 Task: Create a section Sonic Splash and in the section, add a milestone Service-oriented architecture (SOA) implementation in the project ComposePro
Action: Mouse moved to (1165, 204)
Screenshot: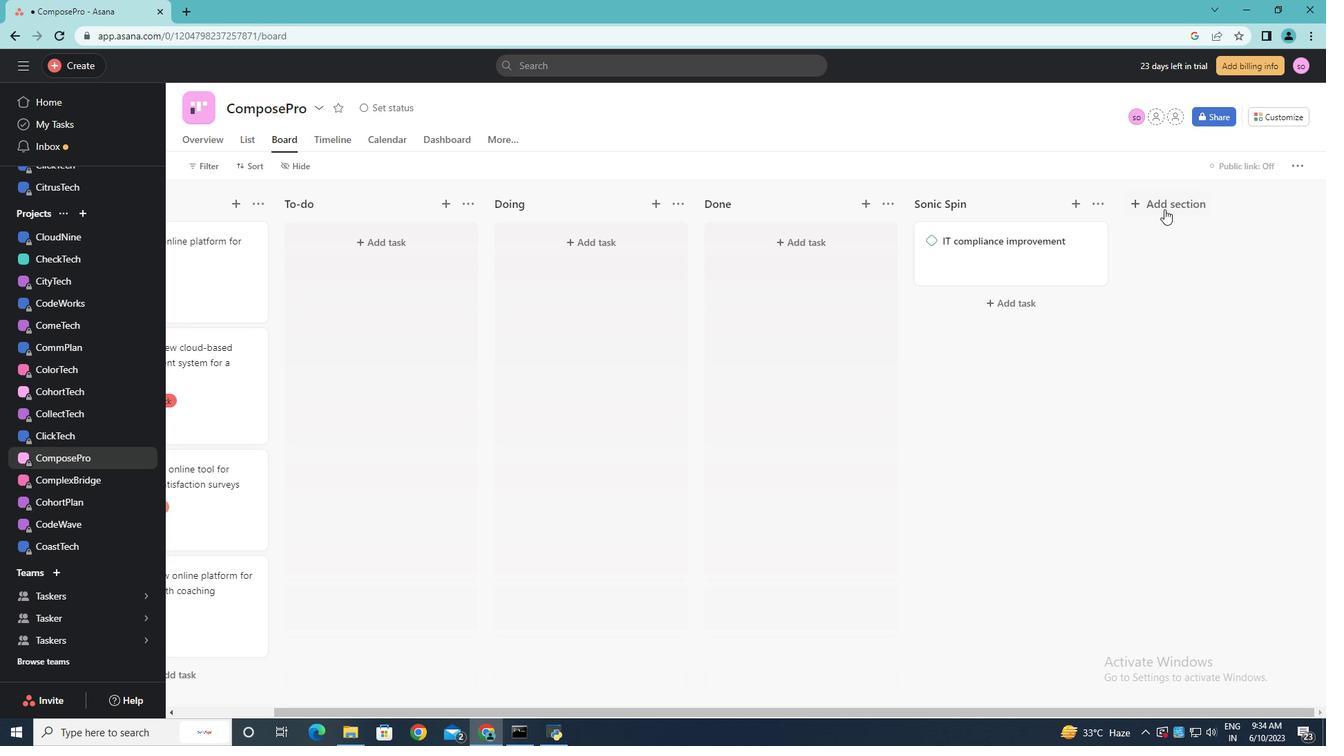 
Action: Mouse pressed left at (1165, 204)
Screenshot: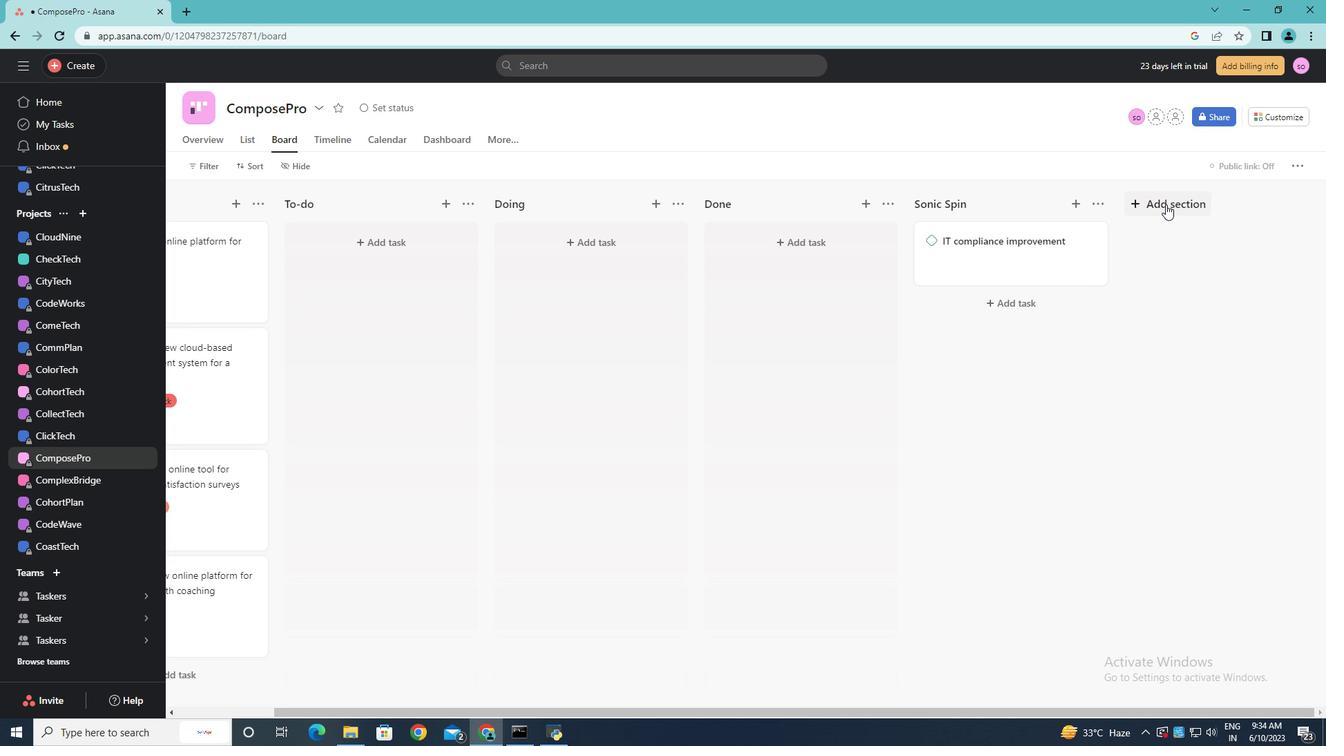
Action: Key pressed <Key.shift><Key.shift><Key.shift><Key.shift><Key.shift>Sonic<Key.space><Key.shift>Splash
Screenshot: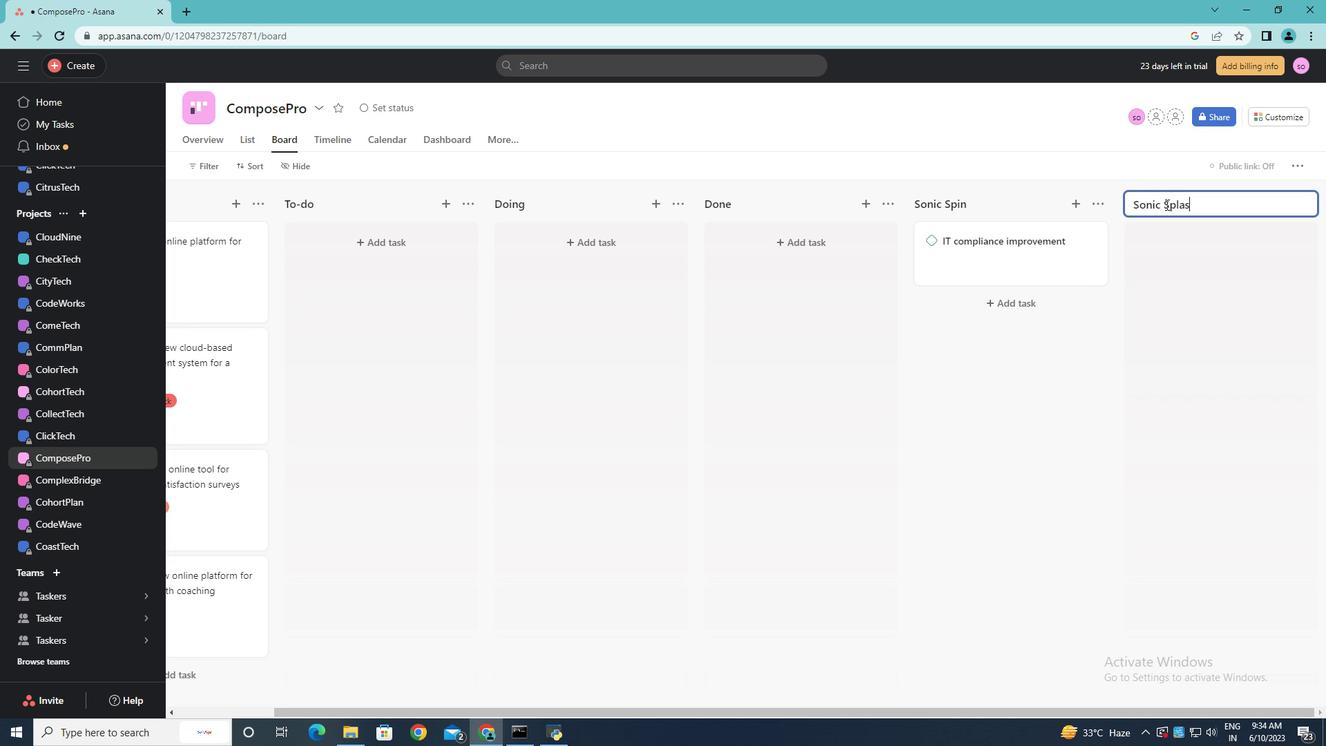 
Action: Mouse moved to (1207, 251)
Screenshot: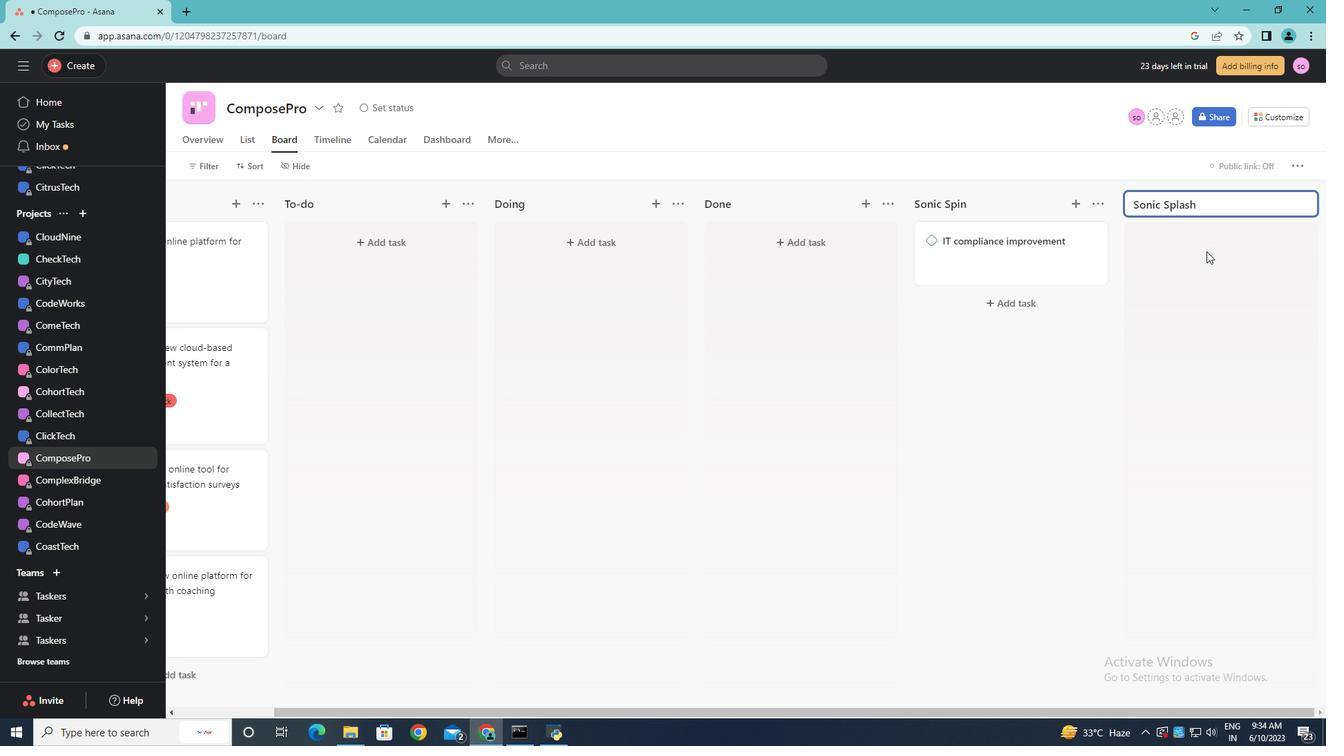 
Action: Key pressed <Key.enter>
Screenshot: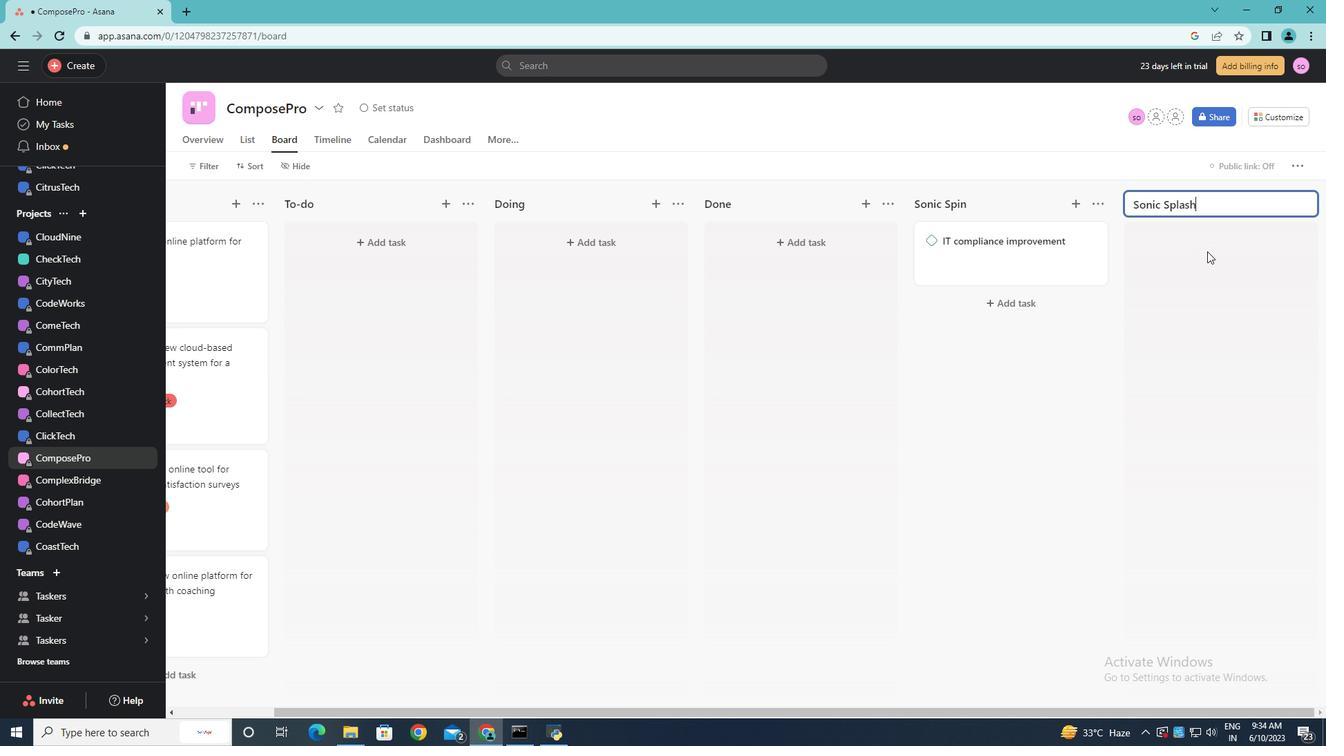 
Action: Mouse moved to (1014, 241)
Screenshot: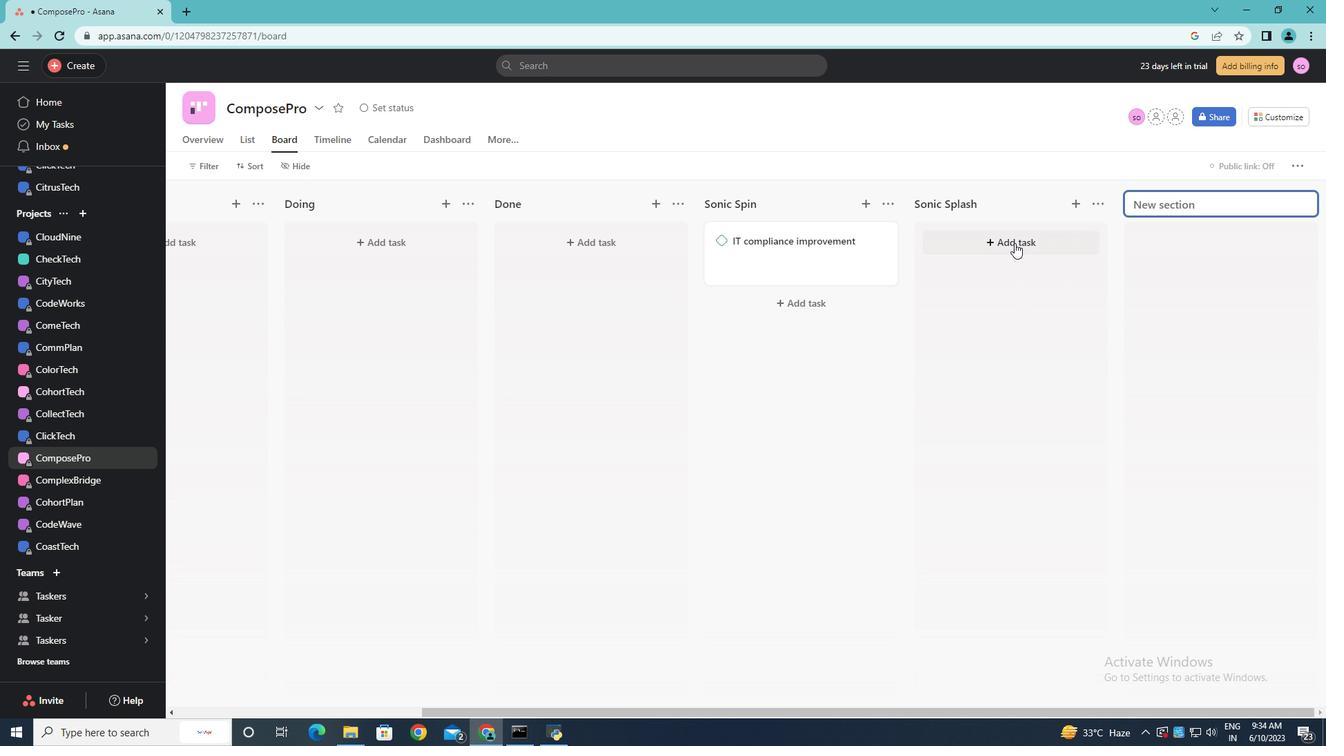 
Action: Mouse pressed left at (1014, 241)
Screenshot: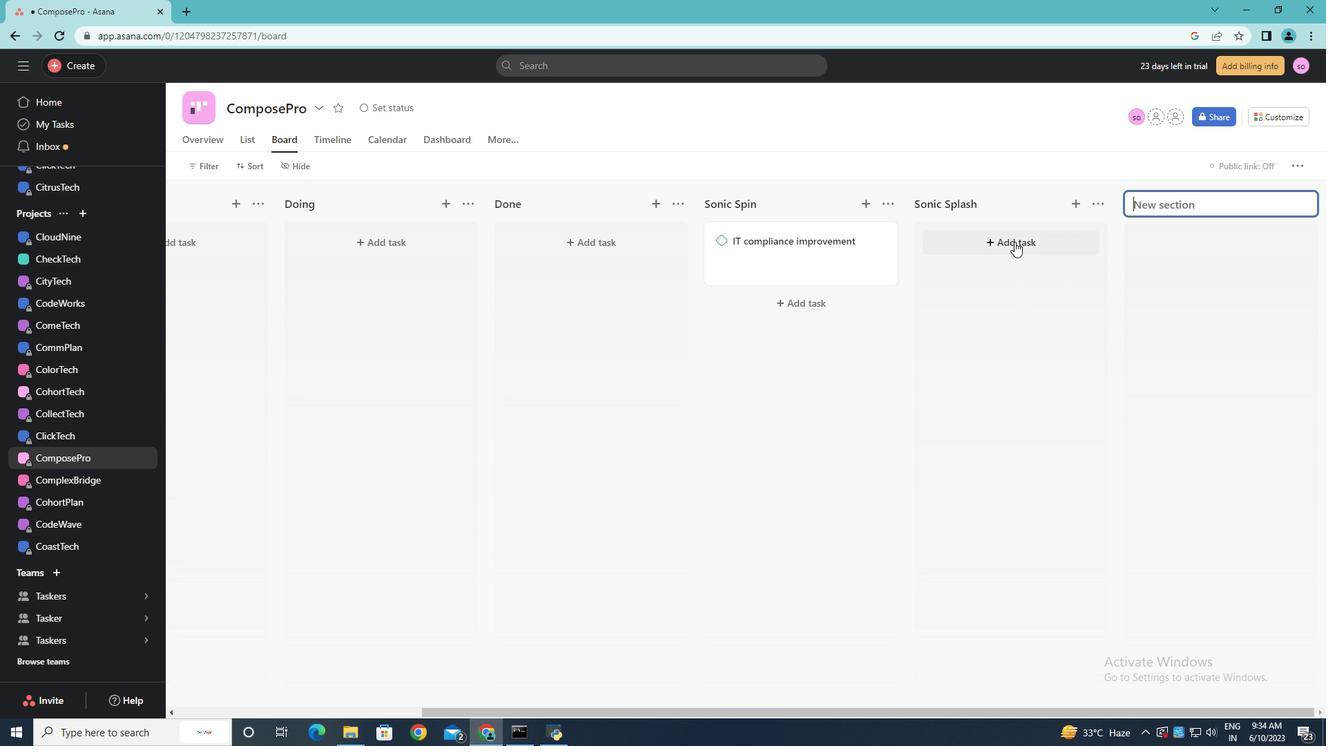 
Action: Key pressed <Key.shift><Key.shift><Key.shift><Key.shift>Service-oriented<Key.space>architecture<Key.space><Key.shift><Key.shift><Key.shift><Key.shift><Key.shift><Key.shift><Key.shift><Key.shift><Key.shift><Key.shift><Key.shift><Key.shift>(SOA)
Screenshot: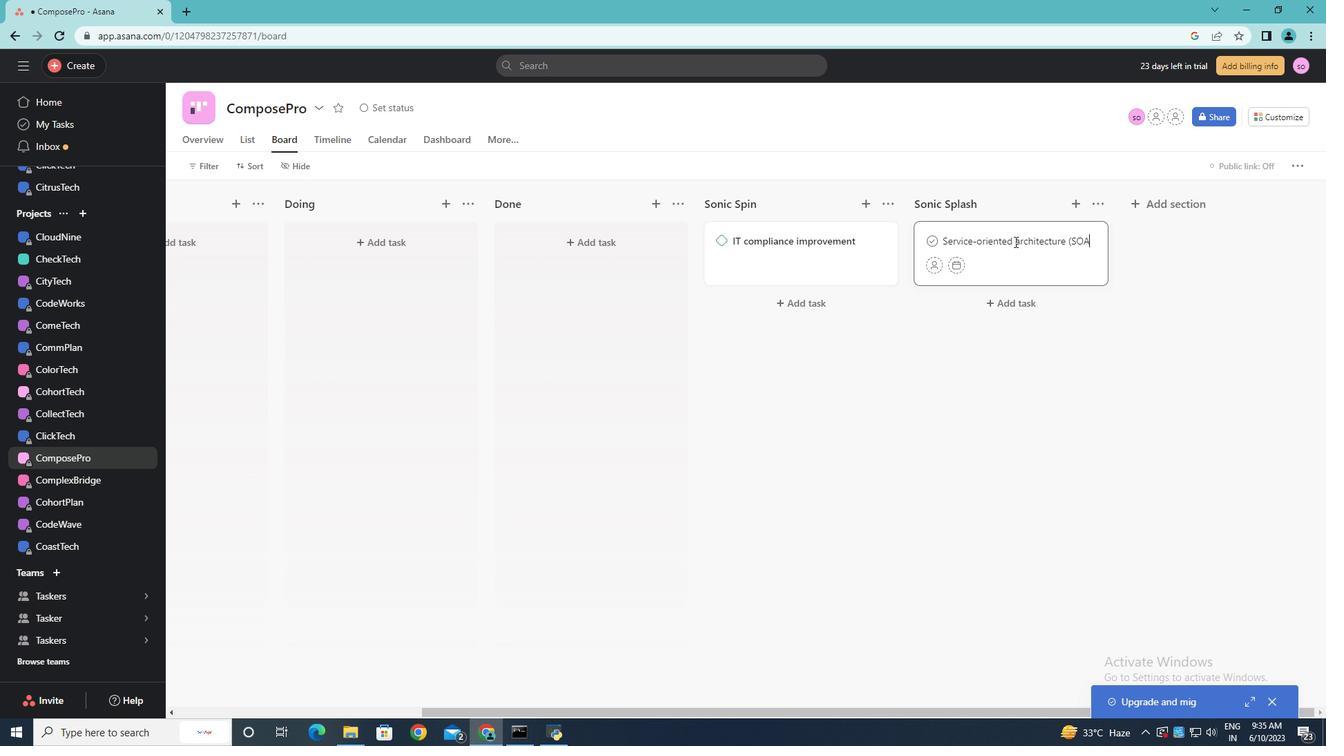 
Action: Mouse moved to (1188, 251)
Screenshot: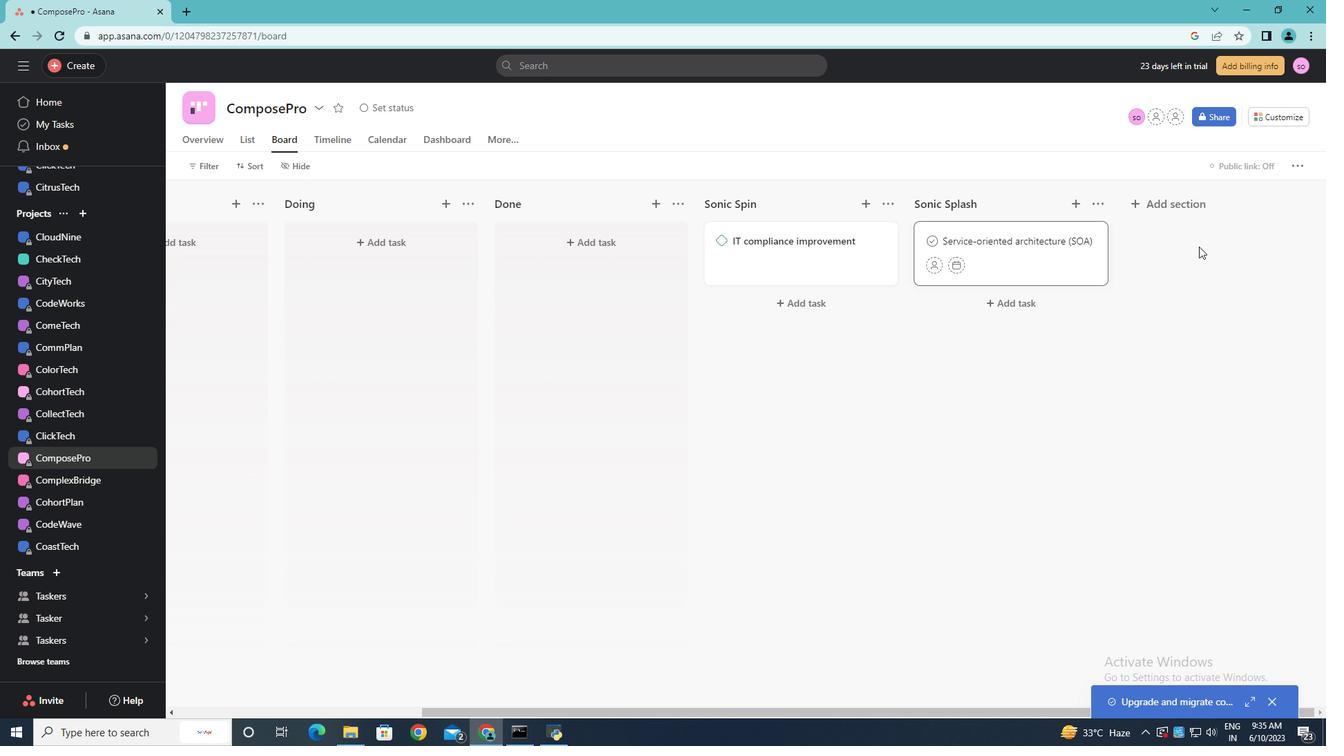 
Action: Key pressed <Key.shift>in<Key.backspace>mplamen<Key.backspace><Key.backspace><Key.backspace><Key.backspace>ementationm<Key.backspace>
Screenshot: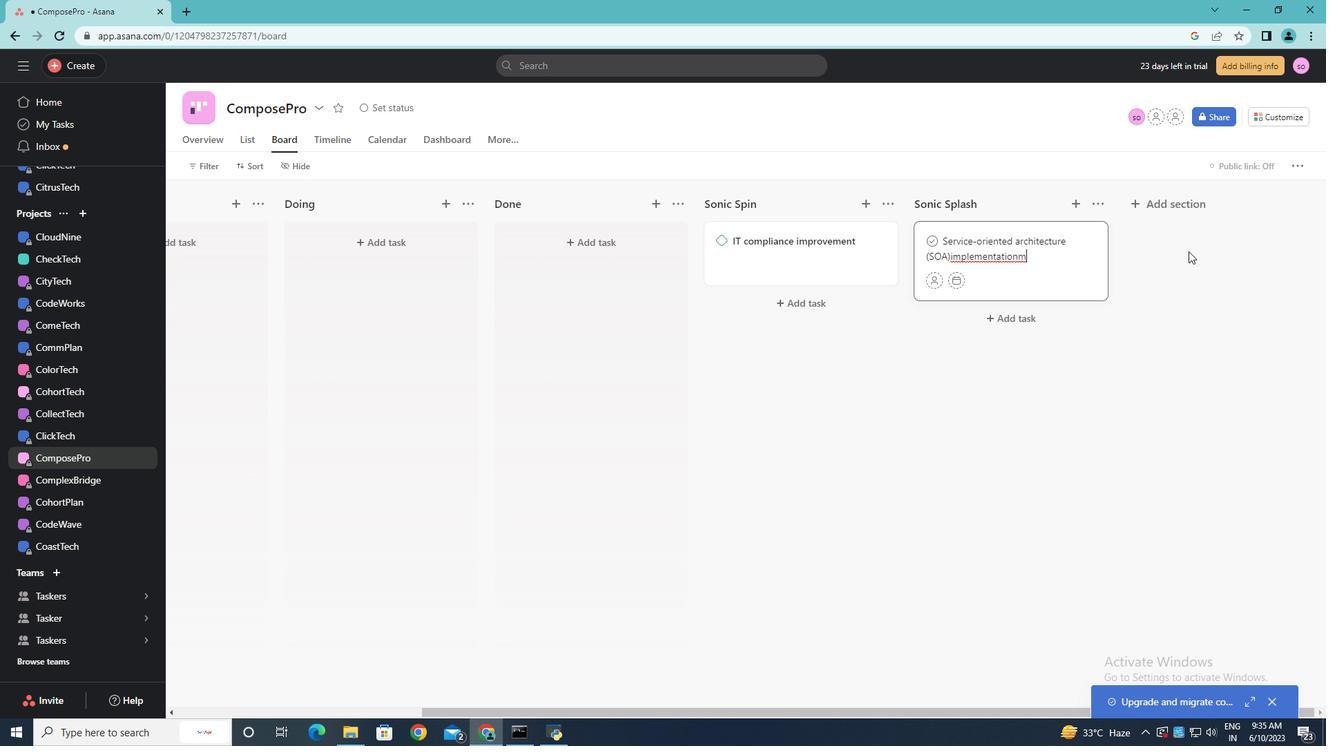 
Action: Mouse moved to (1186, 252)
Screenshot: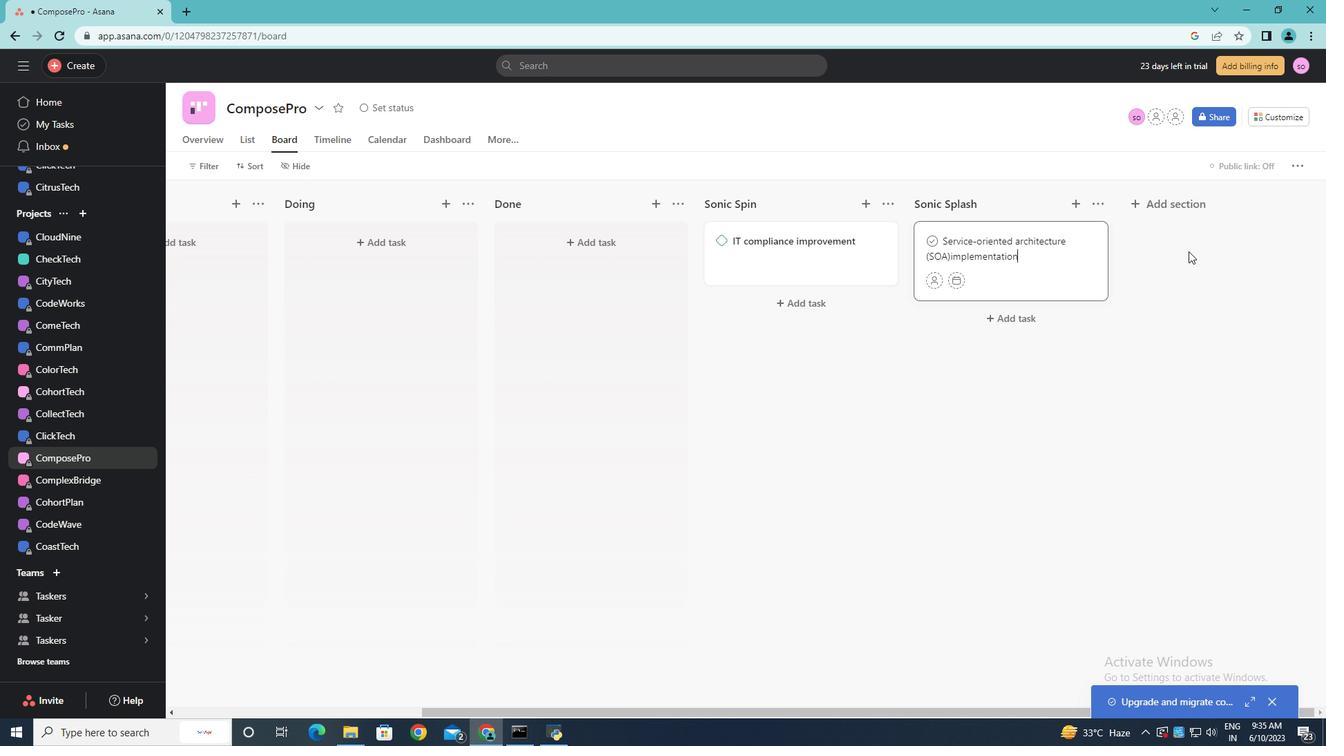 
Action: Key pressed <Key.enter>
Screenshot: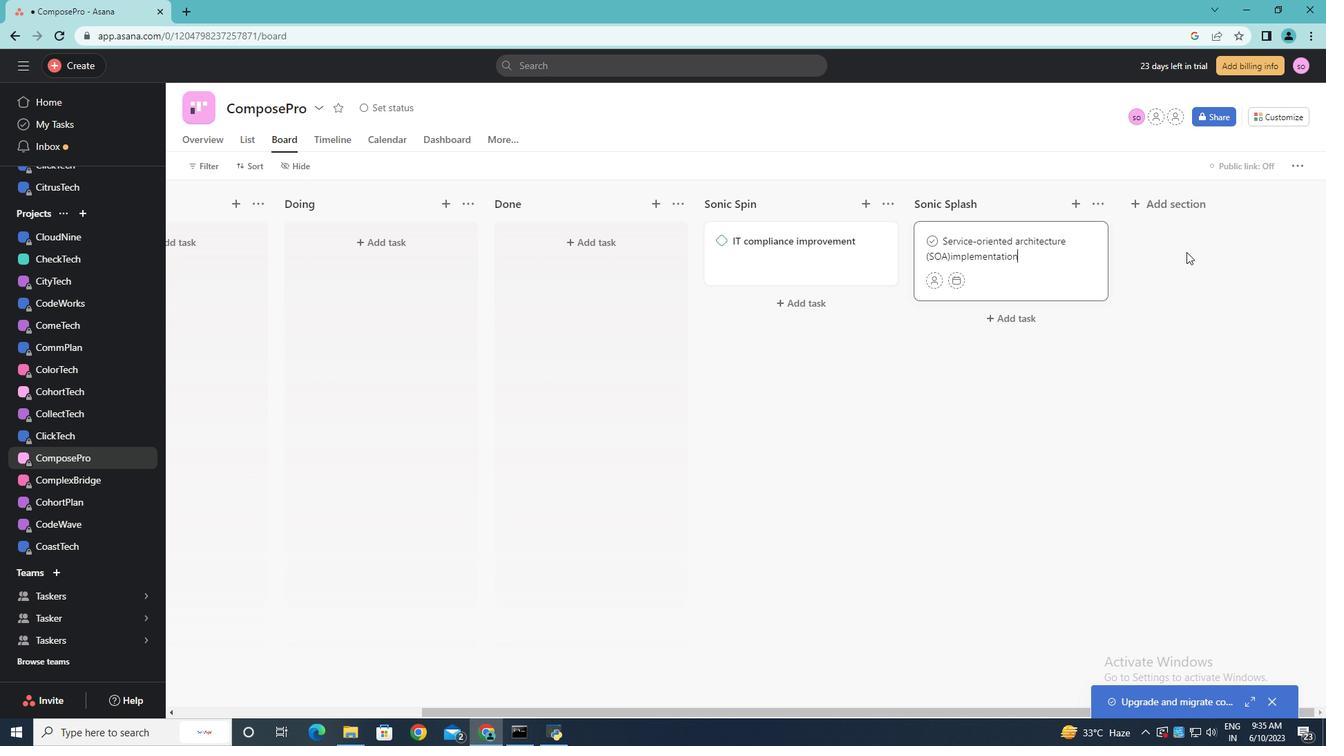 
Action: Mouse moved to (1086, 238)
Screenshot: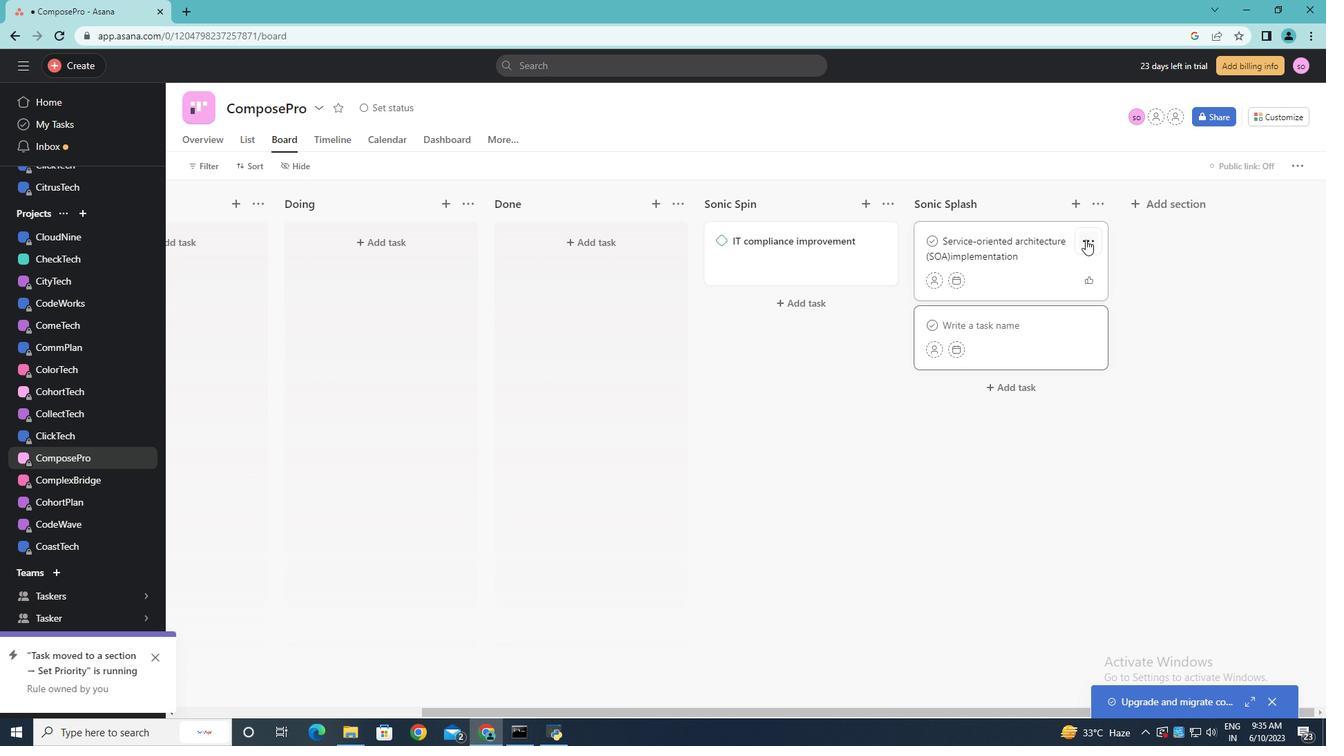 
Action: Mouse pressed left at (1086, 238)
Screenshot: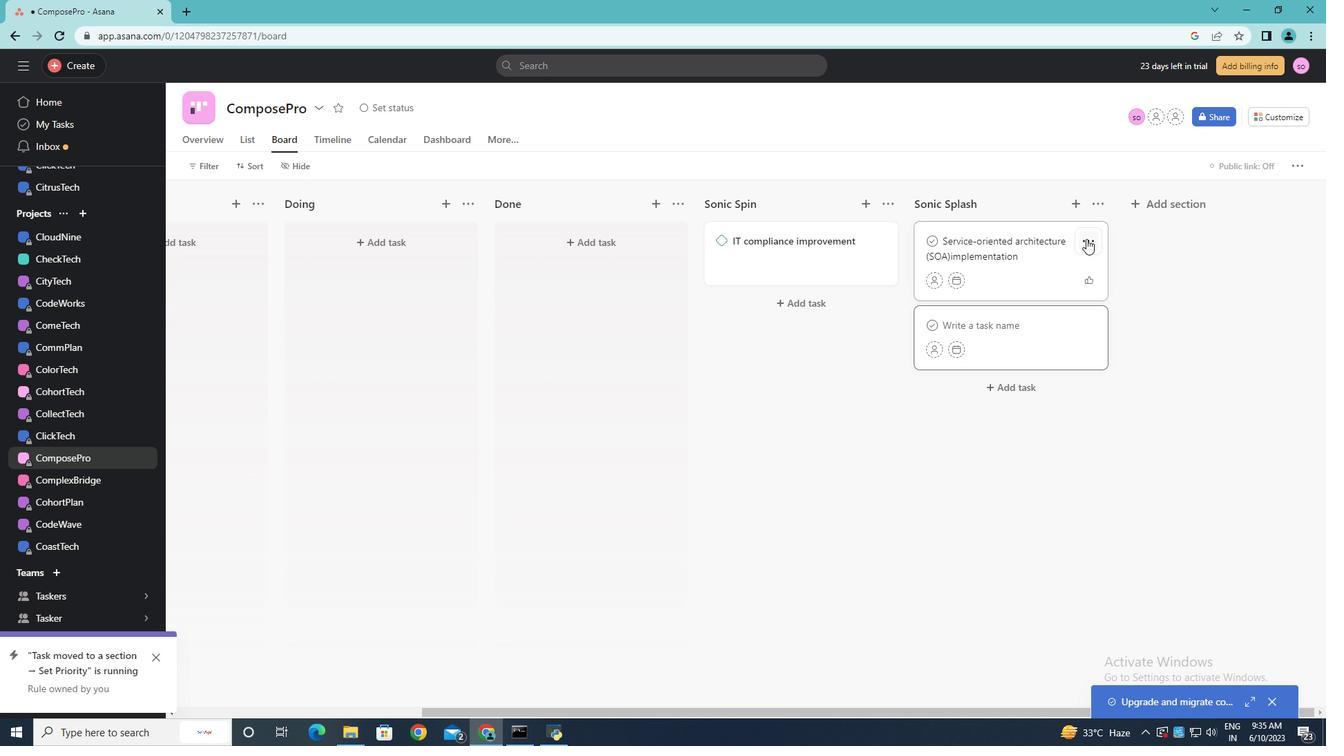 
Action: Mouse moved to (1123, 485)
Screenshot: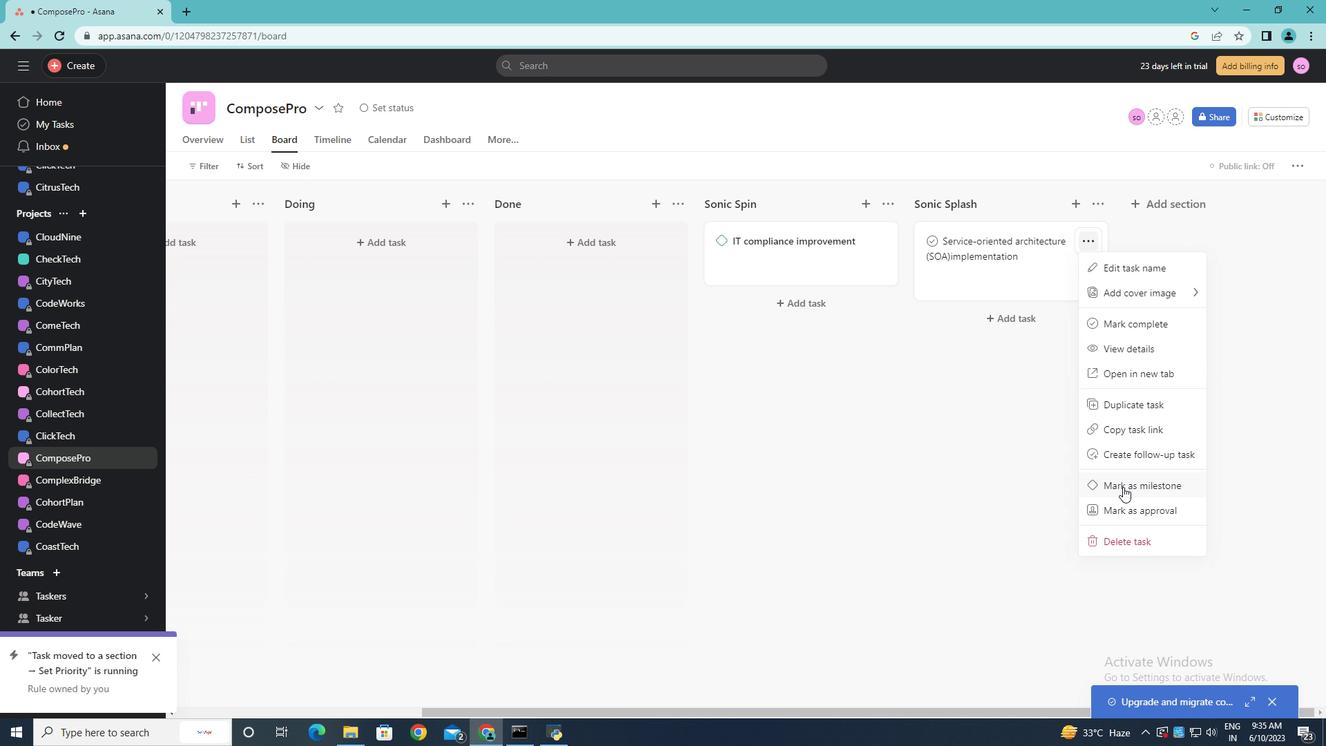 
Action: Mouse pressed left at (1123, 485)
Screenshot: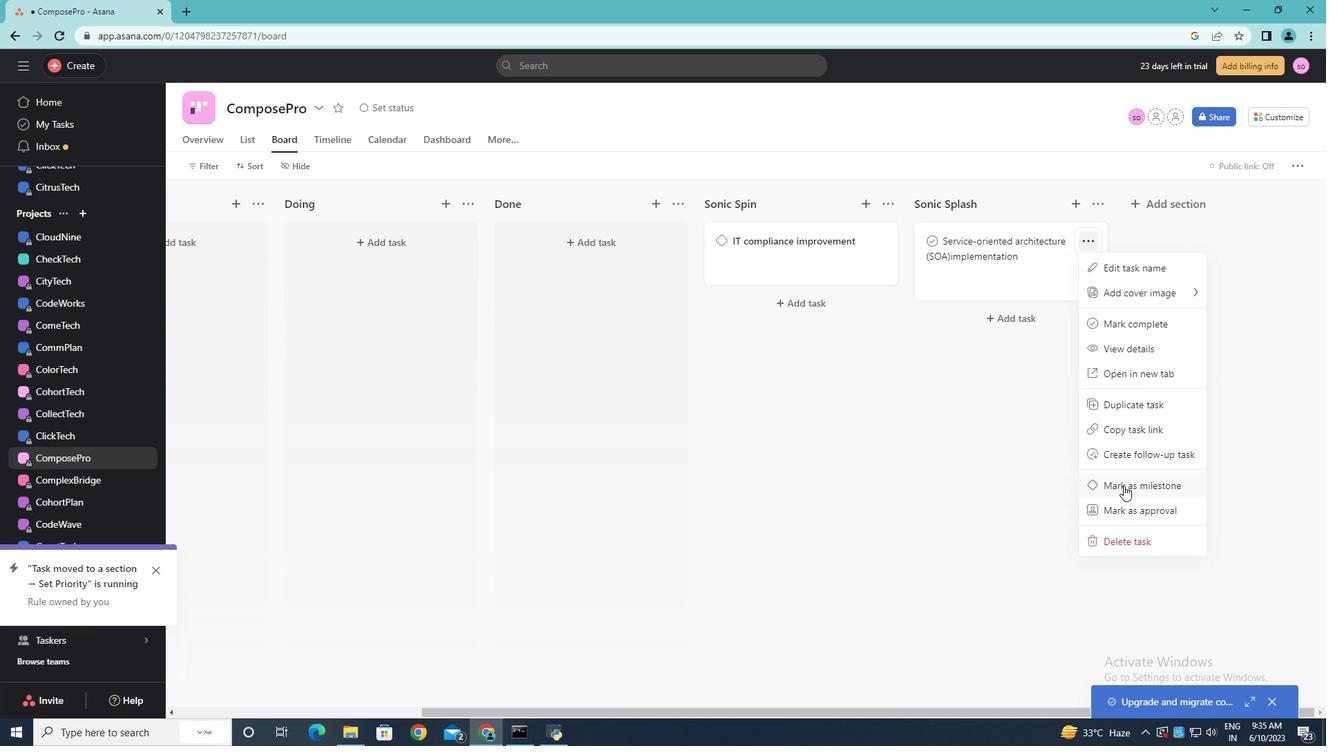 
Action: Mouse moved to (1208, 339)
Screenshot: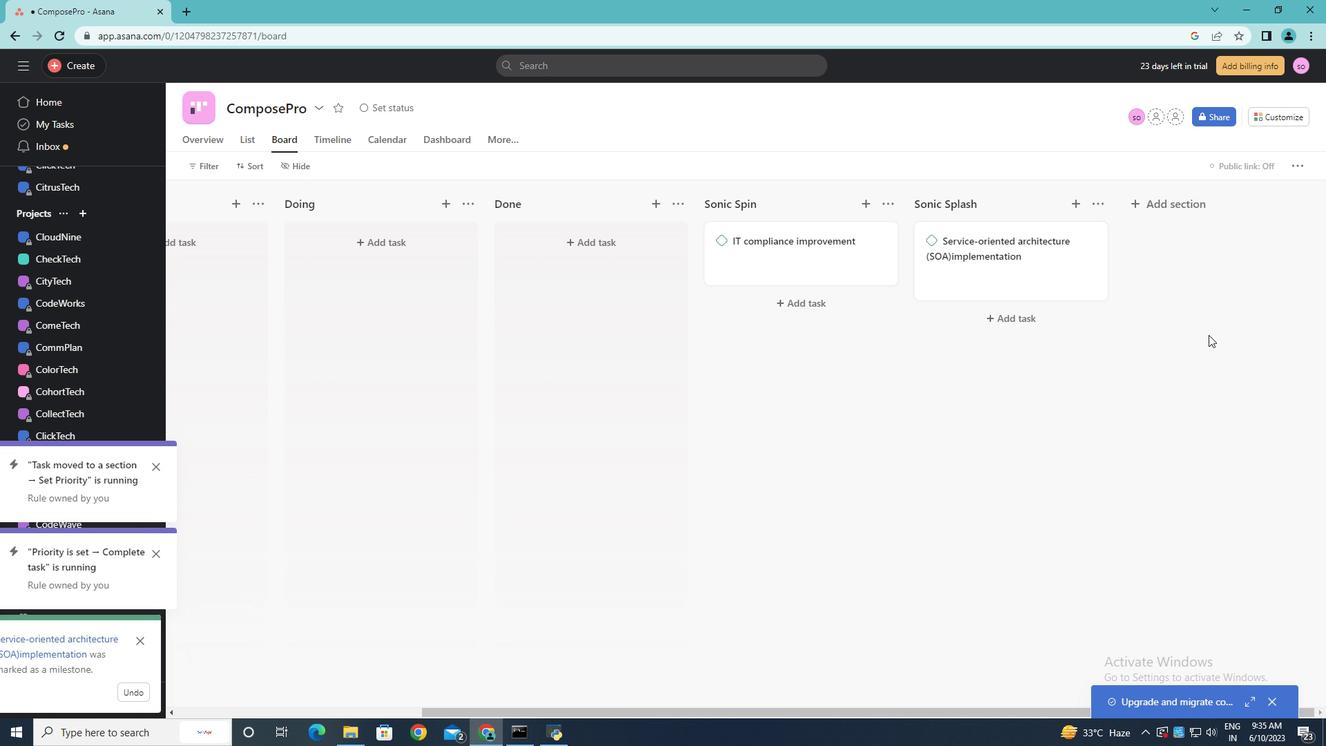 
Action: Mouse pressed left at (1208, 339)
Screenshot: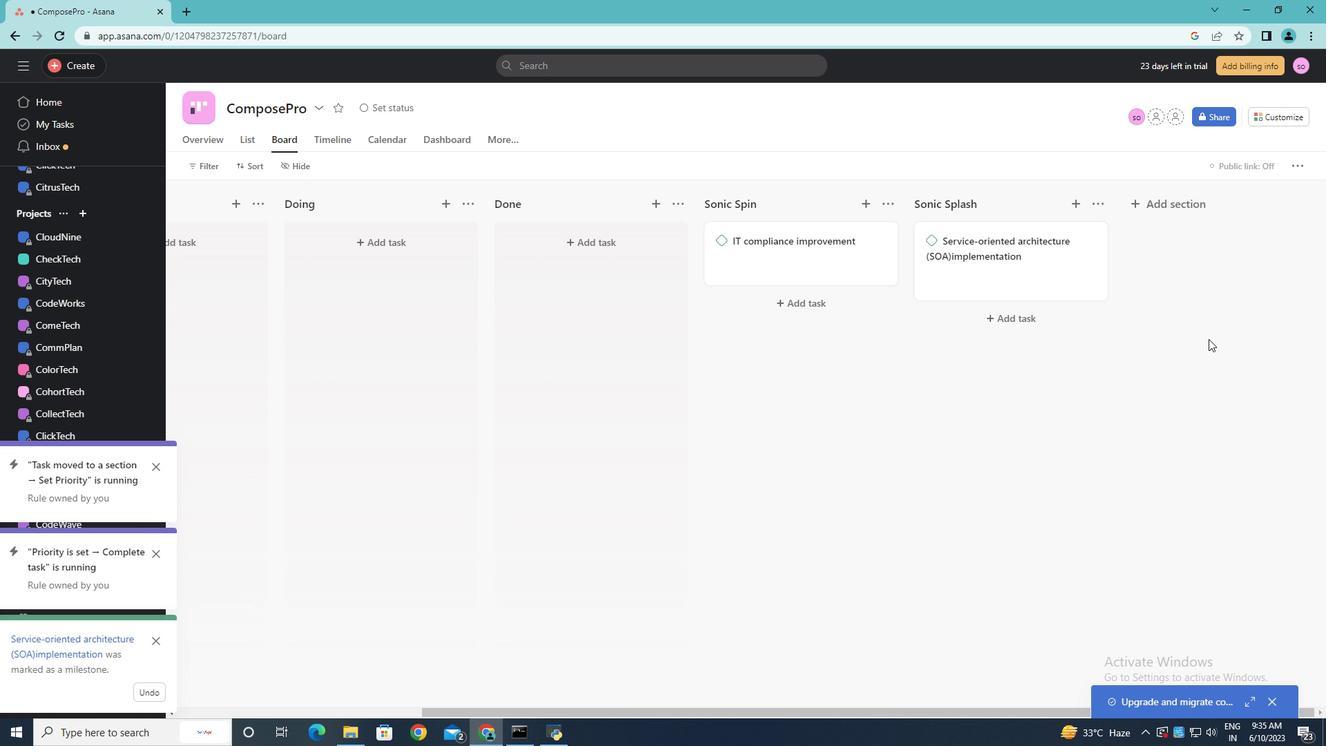 
